 Task: Change the video width for mosaic bridge stream output to "2".
Action: Mouse moved to (112, 14)
Screenshot: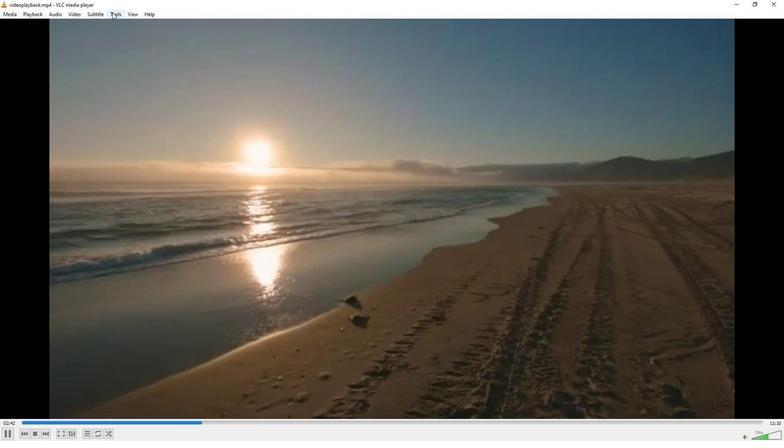 
Action: Mouse pressed left at (112, 14)
Screenshot: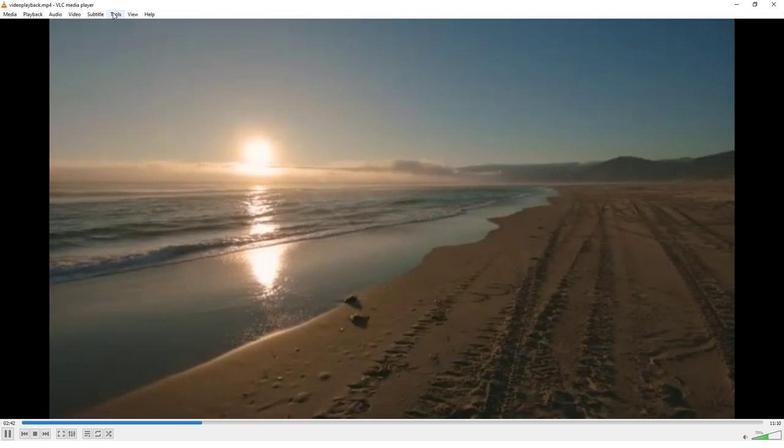 
Action: Mouse moved to (129, 113)
Screenshot: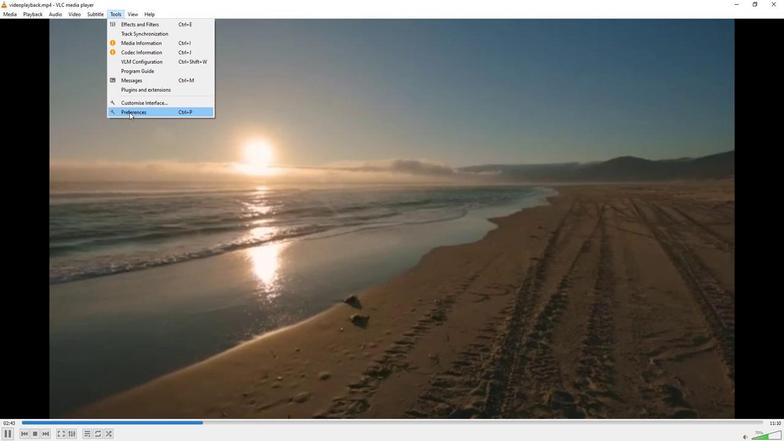 
Action: Mouse pressed left at (129, 113)
Screenshot: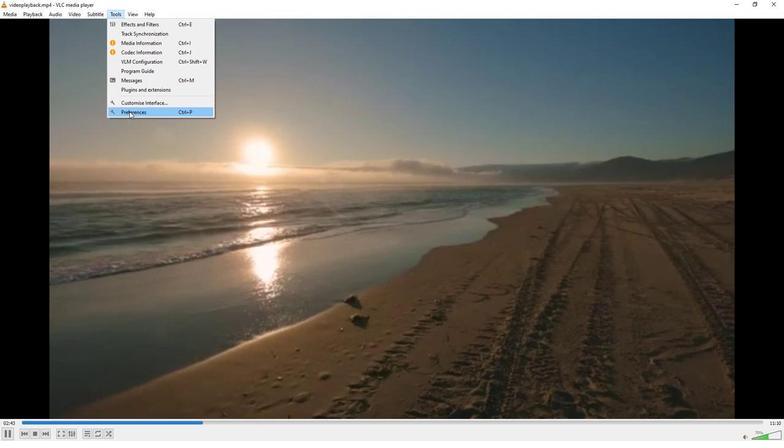 
Action: Mouse moved to (259, 359)
Screenshot: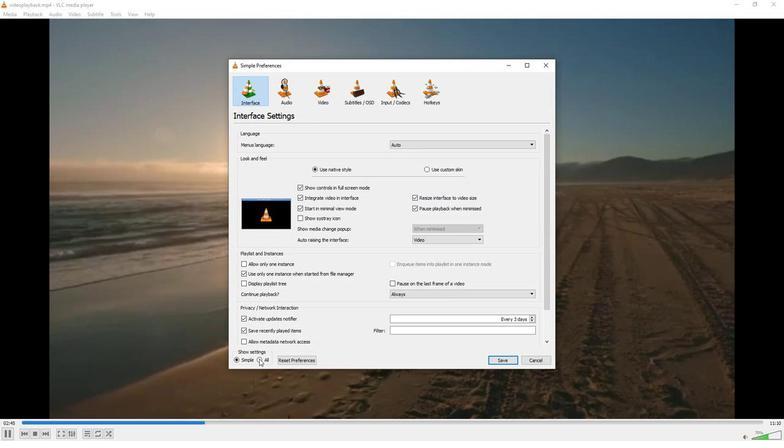 
Action: Mouse pressed left at (259, 359)
Screenshot: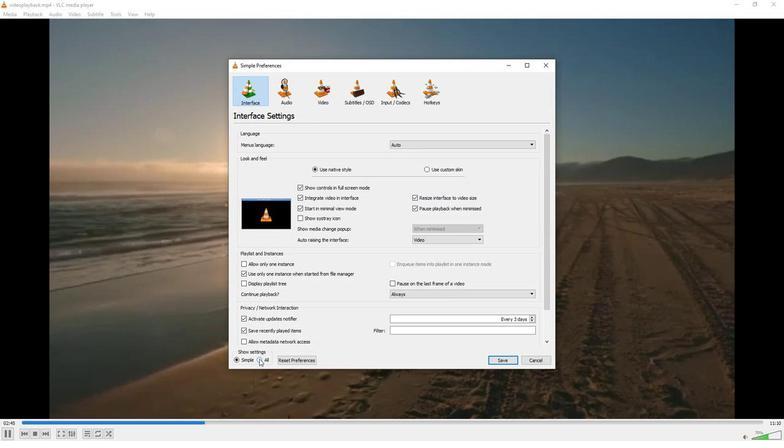 
Action: Mouse moved to (251, 292)
Screenshot: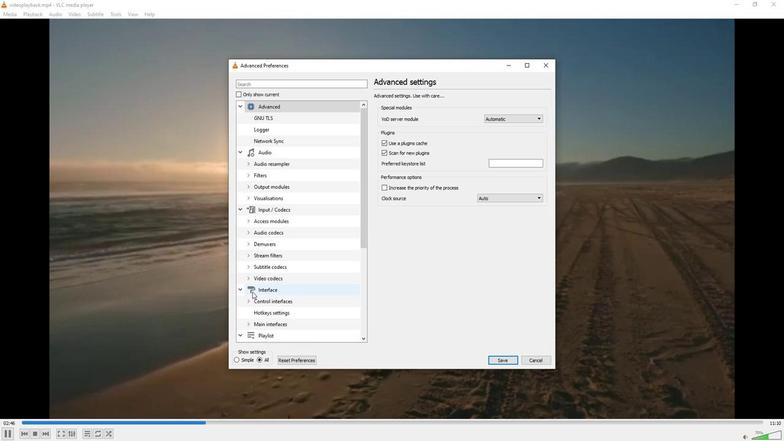 
Action: Mouse scrolled (251, 291) with delta (0, 0)
Screenshot: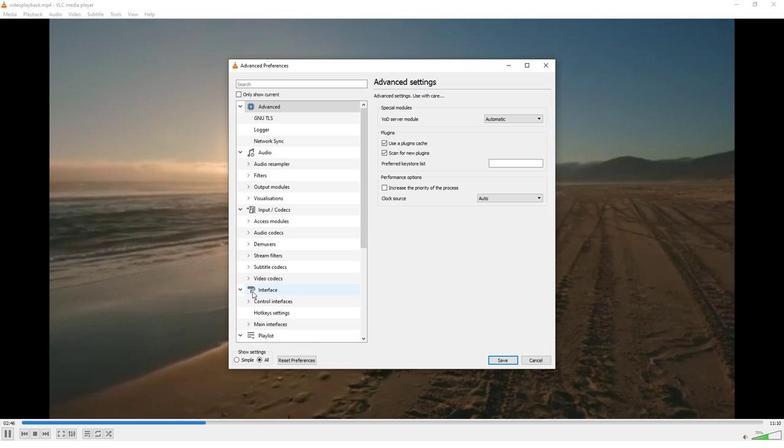 
Action: Mouse scrolled (251, 291) with delta (0, 0)
Screenshot: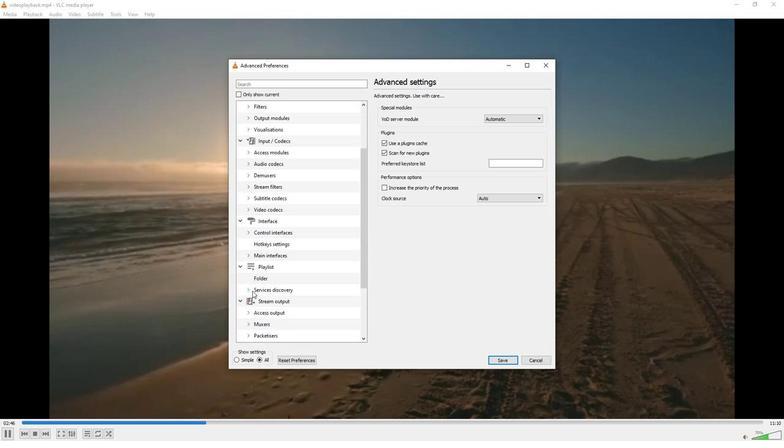 
Action: Mouse moved to (251, 290)
Screenshot: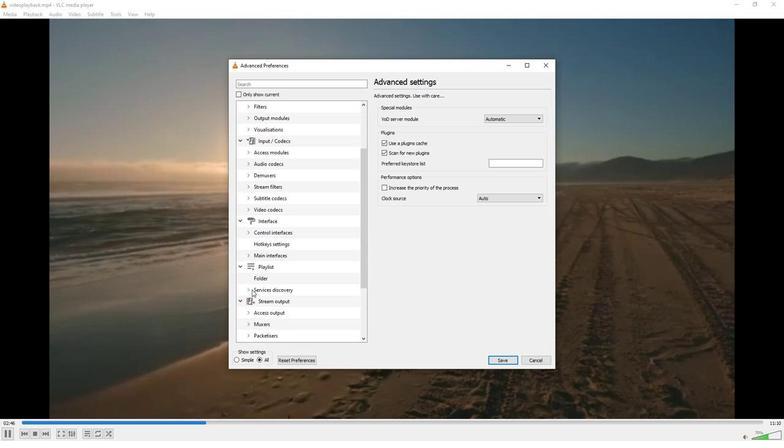 
Action: Mouse scrolled (251, 289) with delta (0, 0)
Screenshot: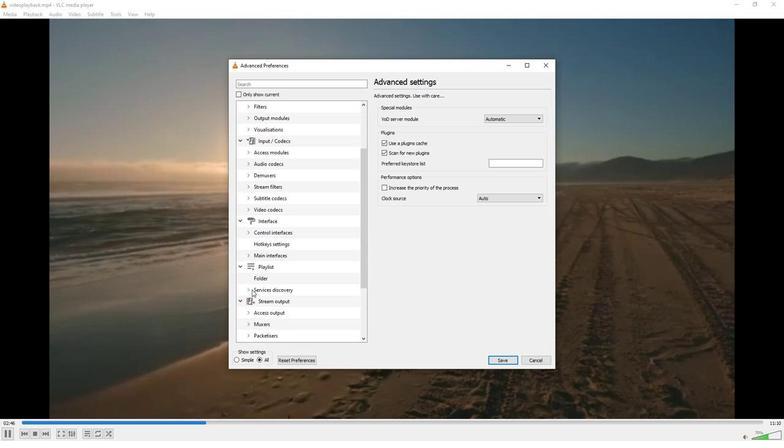 
Action: Mouse moved to (248, 291)
Screenshot: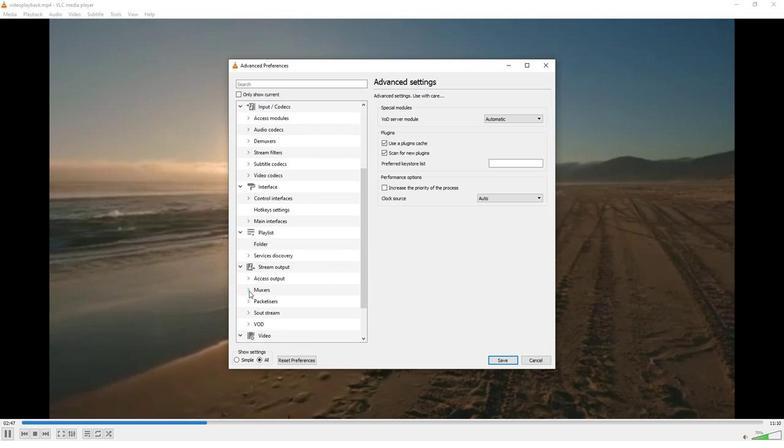 
Action: Mouse pressed left at (248, 291)
Screenshot: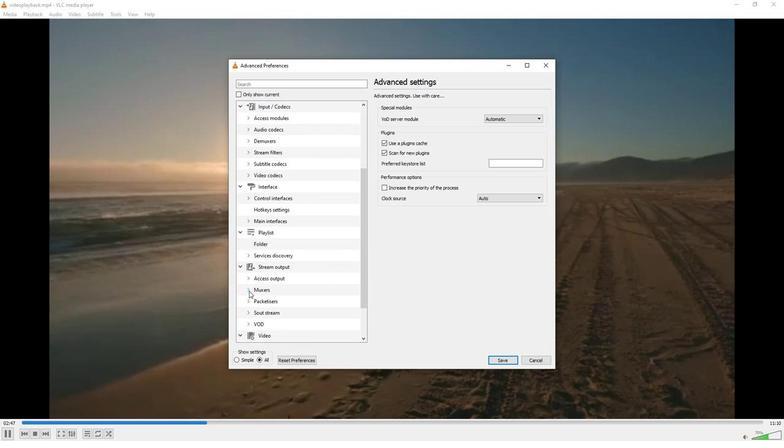 
Action: Mouse moved to (248, 291)
Screenshot: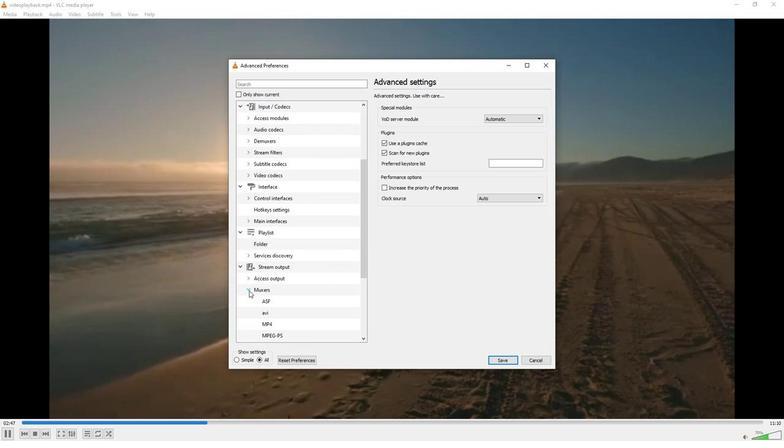 
Action: Mouse scrolled (248, 291) with delta (0, 0)
Screenshot: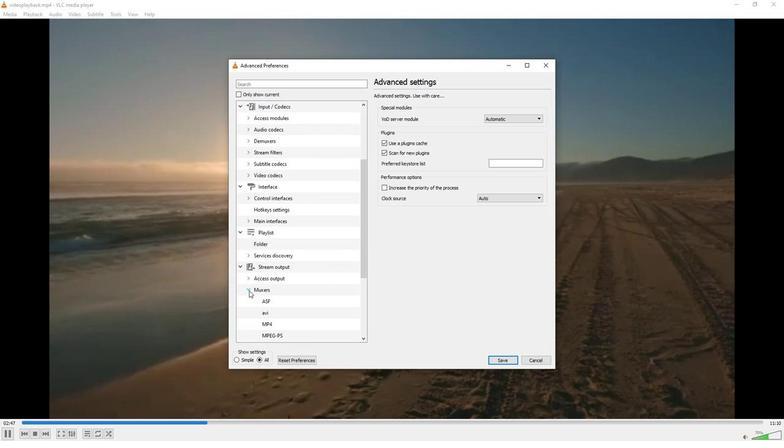 
Action: Mouse scrolled (248, 291) with delta (0, 0)
Screenshot: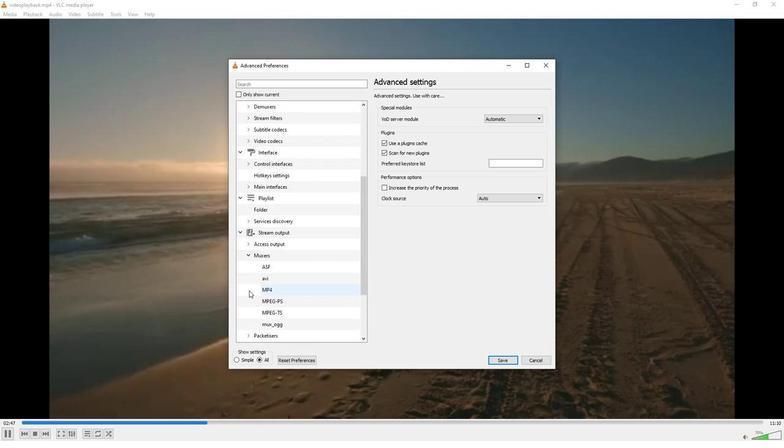 
Action: Mouse moved to (249, 312)
Screenshot: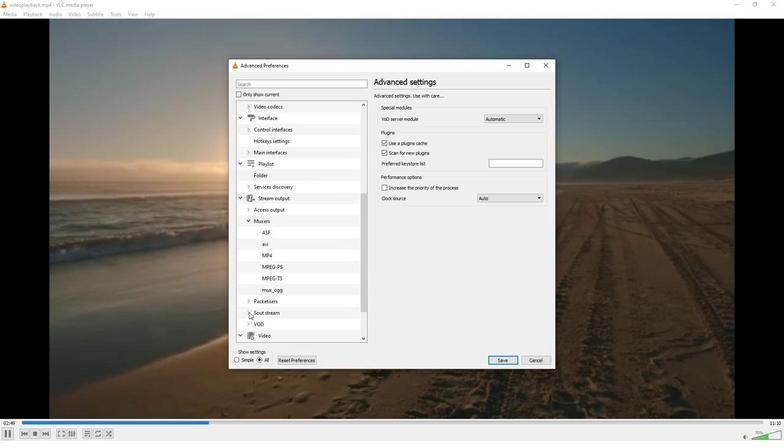 
Action: Mouse pressed left at (249, 312)
Screenshot: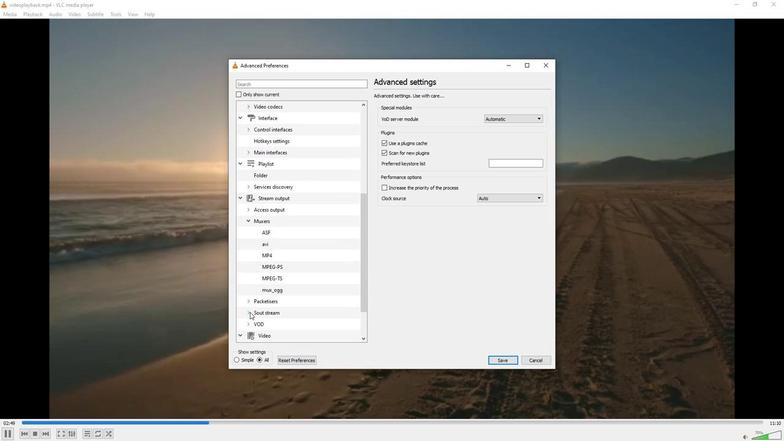 
Action: Mouse moved to (269, 314)
Screenshot: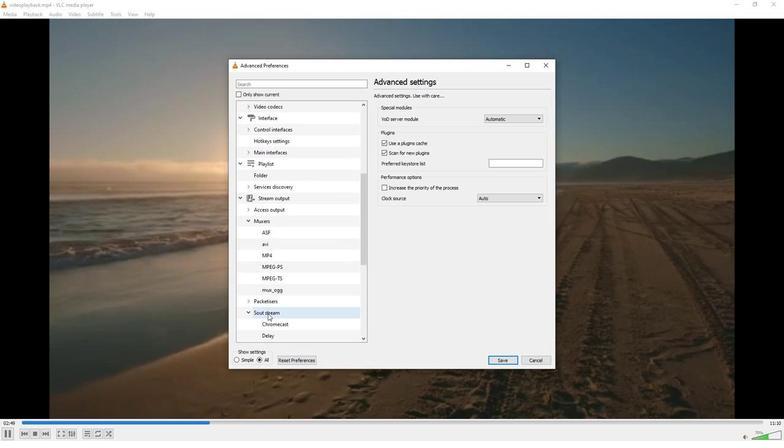 
Action: Mouse scrolled (269, 314) with delta (0, 0)
Screenshot: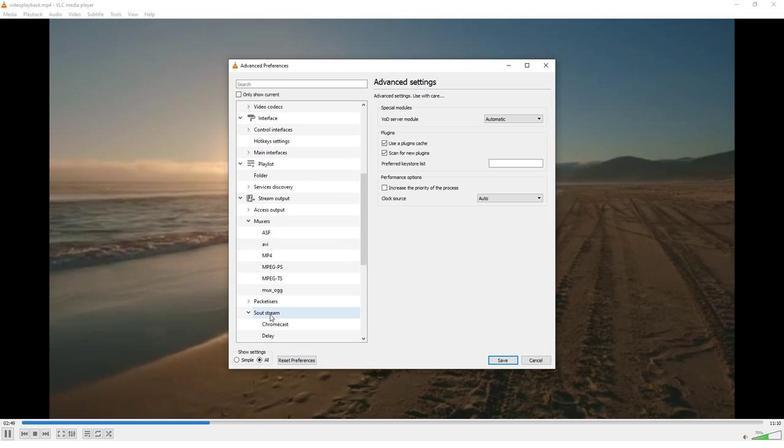 
Action: Mouse scrolled (269, 314) with delta (0, 0)
Screenshot: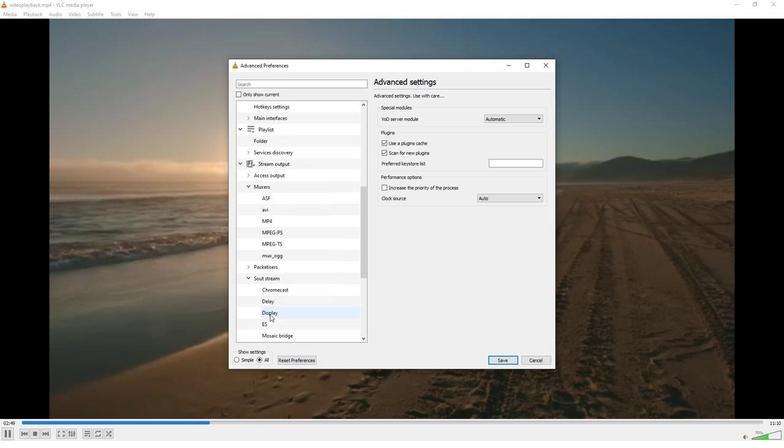 
Action: Mouse moved to (272, 301)
Screenshot: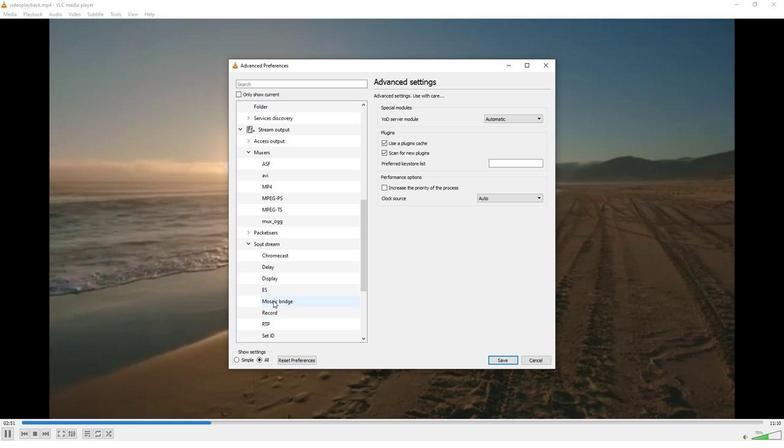 
Action: Mouse pressed left at (272, 301)
Screenshot: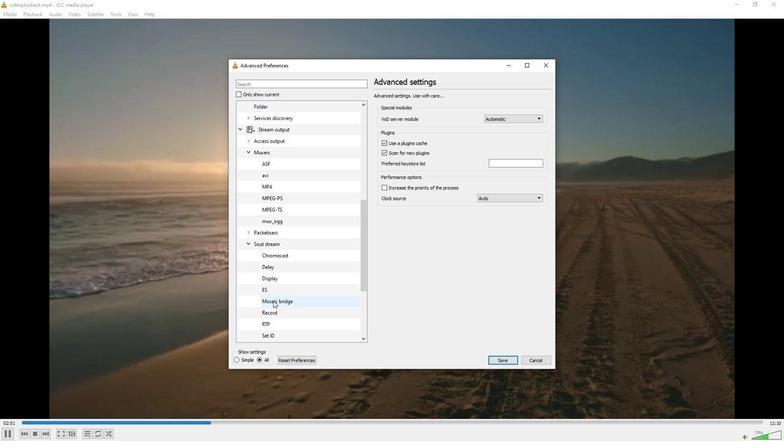 
Action: Mouse moved to (384, 339)
Screenshot: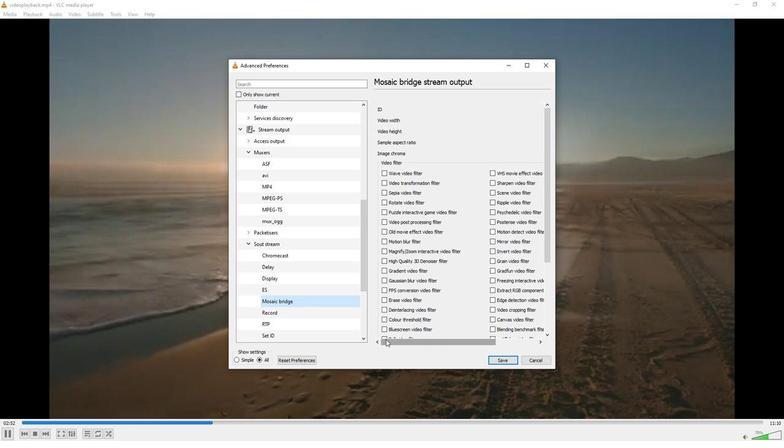 
Action: Mouse pressed left at (384, 339)
Screenshot: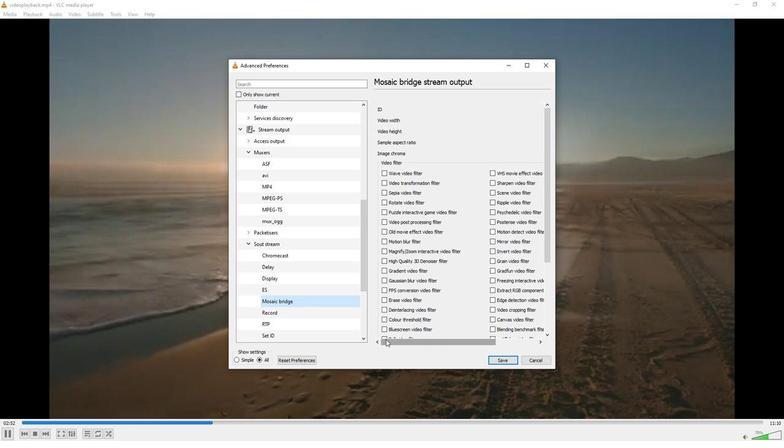
Action: Mouse moved to (536, 118)
Screenshot: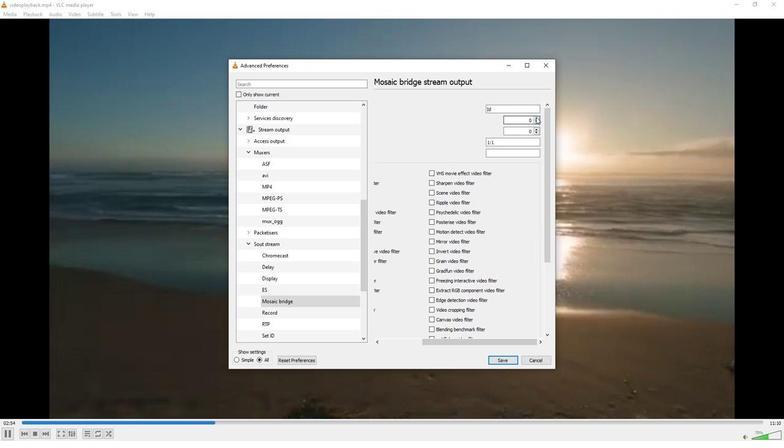 
Action: Mouse pressed left at (536, 118)
Screenshot: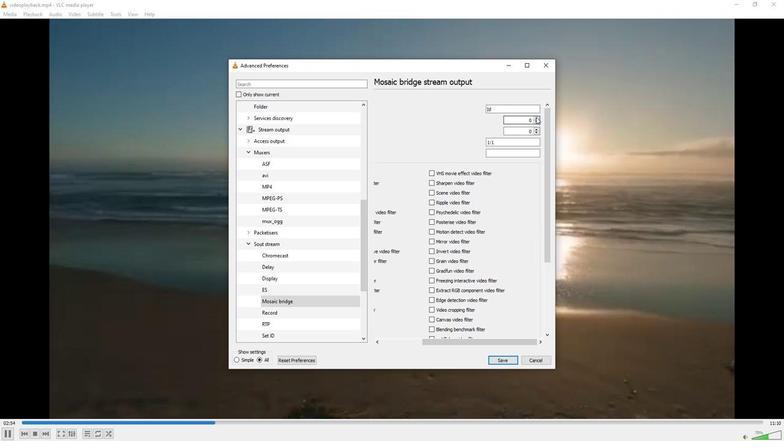 
Action: Mouse pressed left at (536, 118)
Screenshot: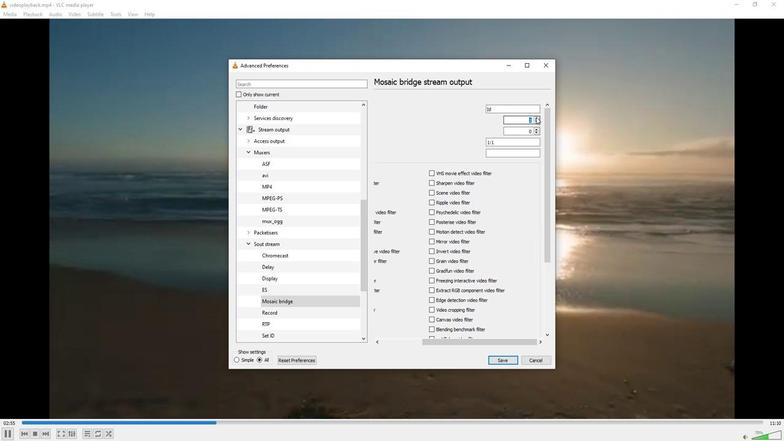 
Action: Mouse moved to (509, 196)
Screenshot: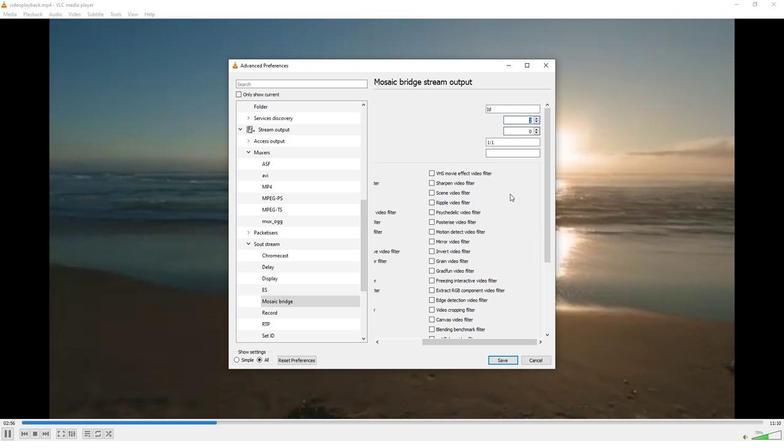 
